 Task: Disable all private vulnerability reporting in the code security and analysis section.
Action: Mouse moved to (1182, 93)
Screenshot: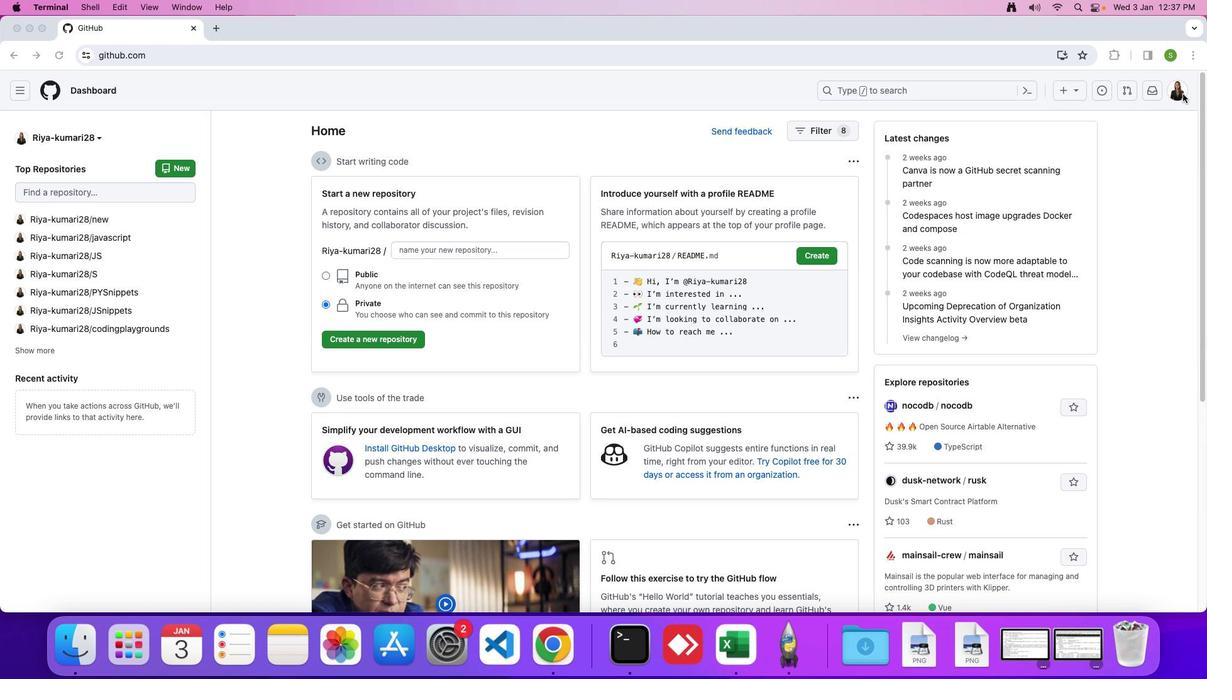 
Action: Mouse pressed left at (1182, 93)
Screenshot: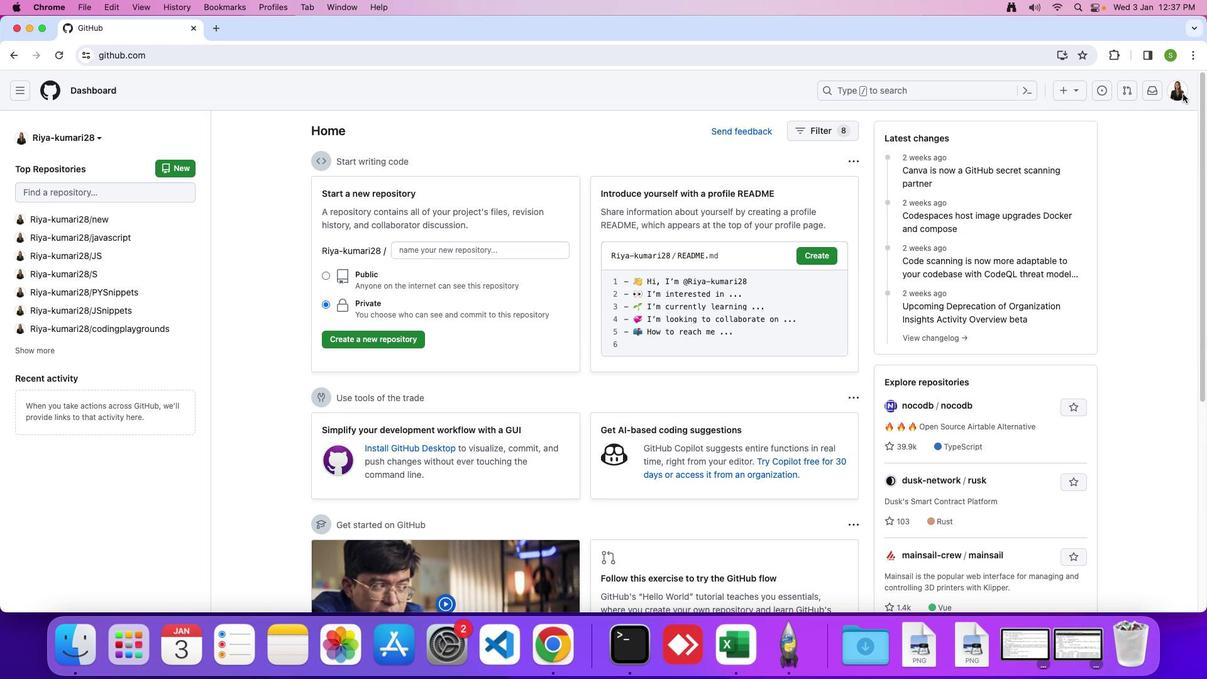 
Action: Mouse moved to (1179, 92)
Screenshot: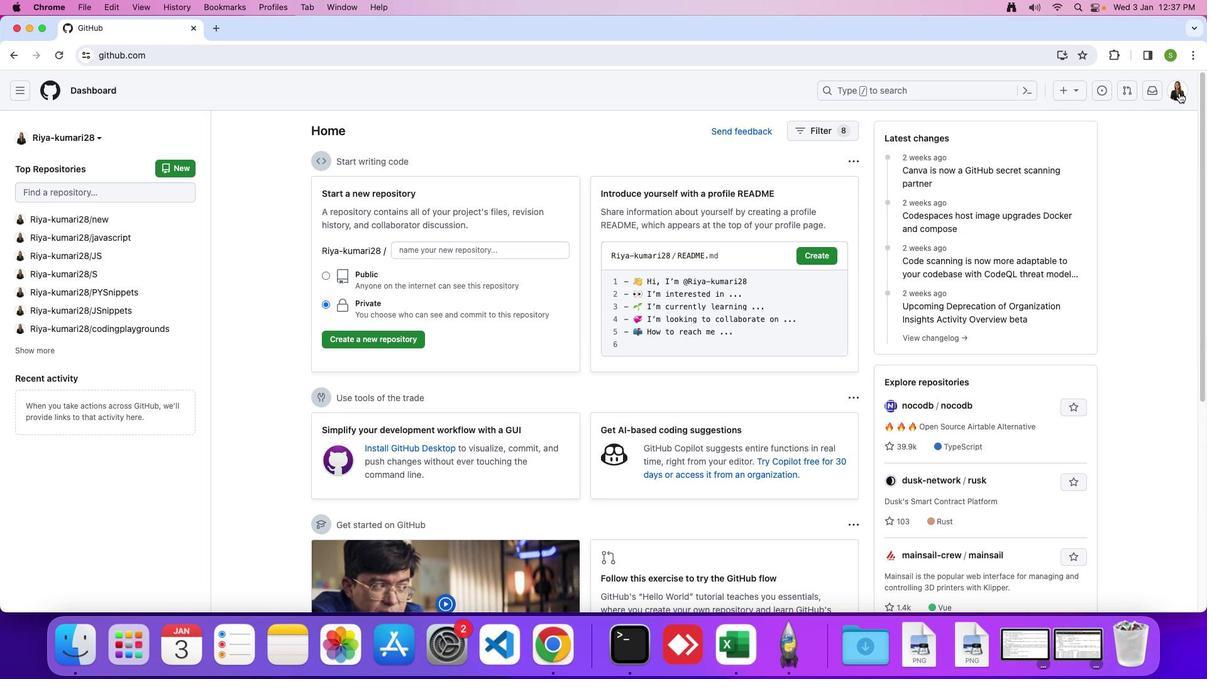 
Action: Mouse pressed left at (1179, 92)
Screenshot: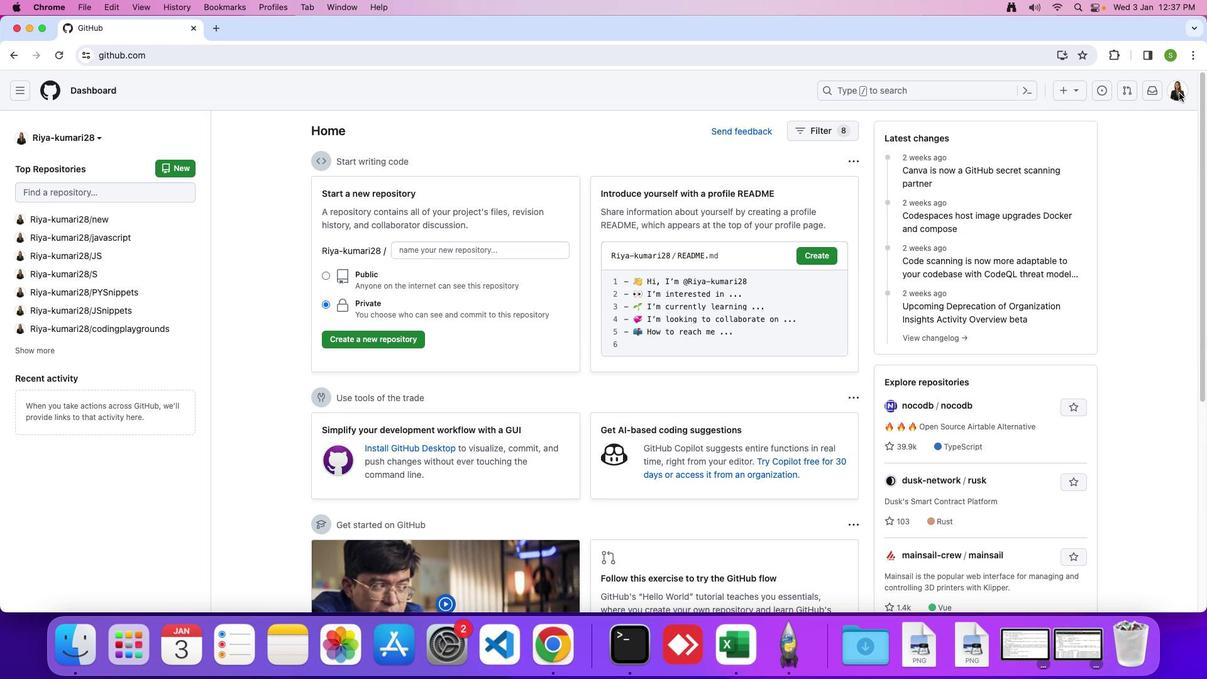 
Action: Mouse moved to (1082, 437)
Screenshot: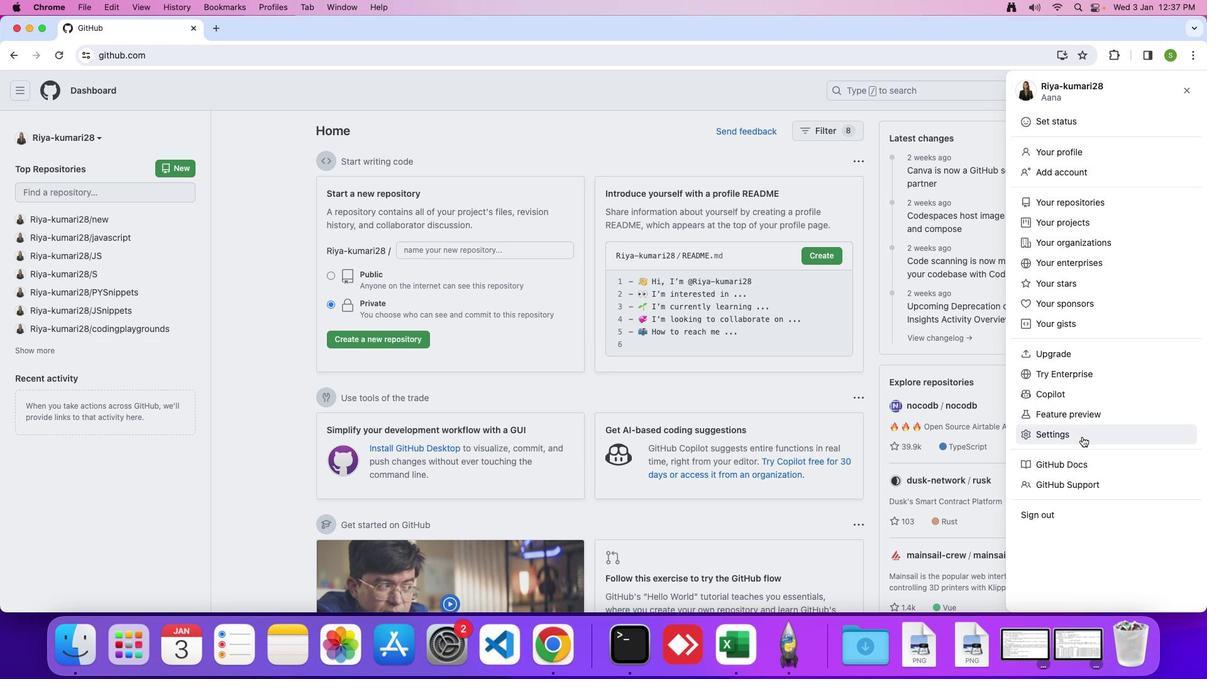 
Action: Mouse pressed left at (1082, 437)
Screenshot: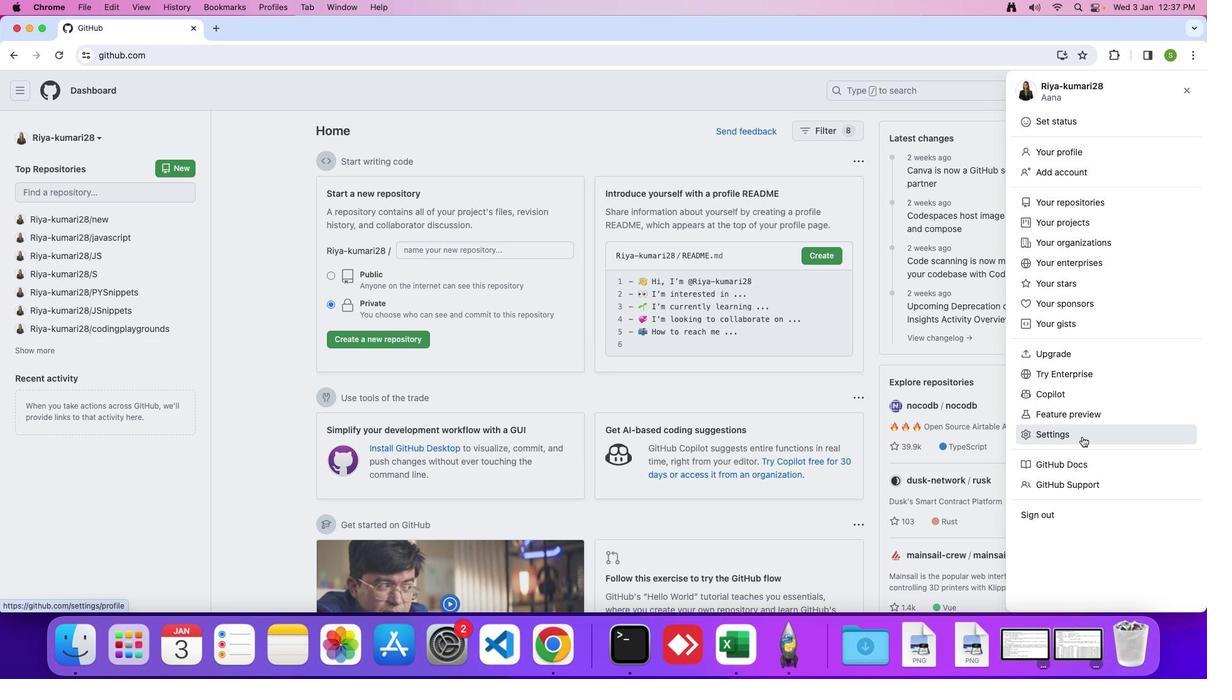 
Action: Mouse moved to (333, 466)
Screenshot: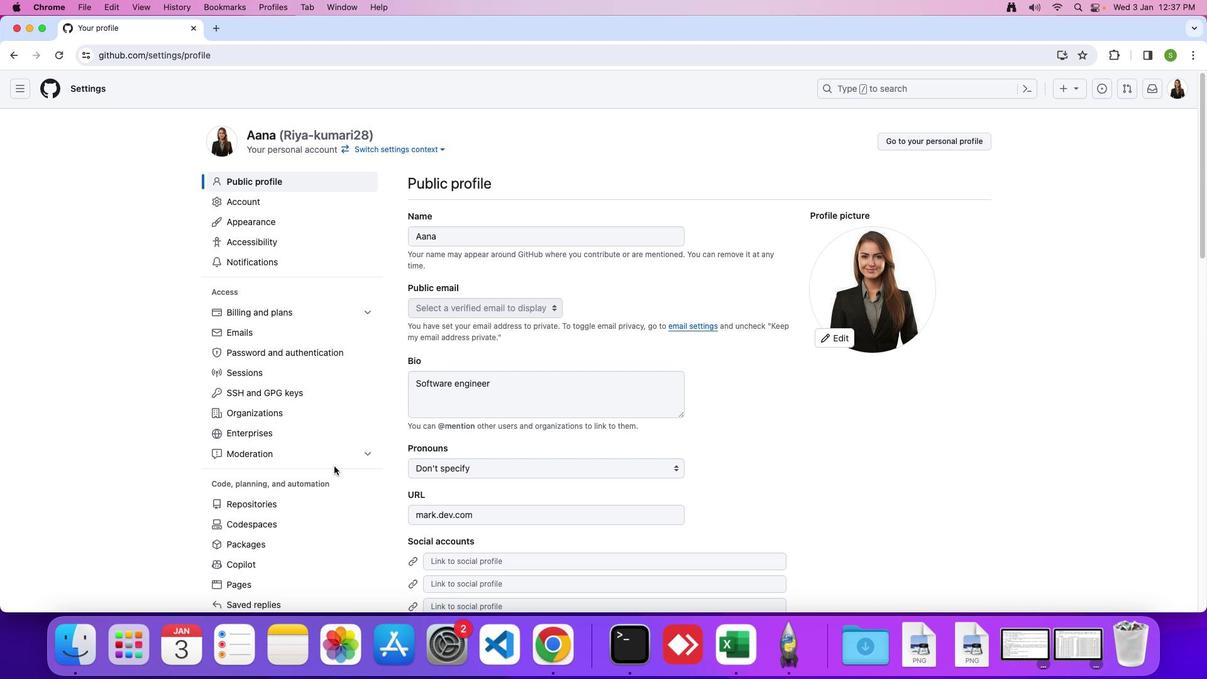 
Action: Mouse scrolled (333, 466) with delta (0, 0)
Screenshot: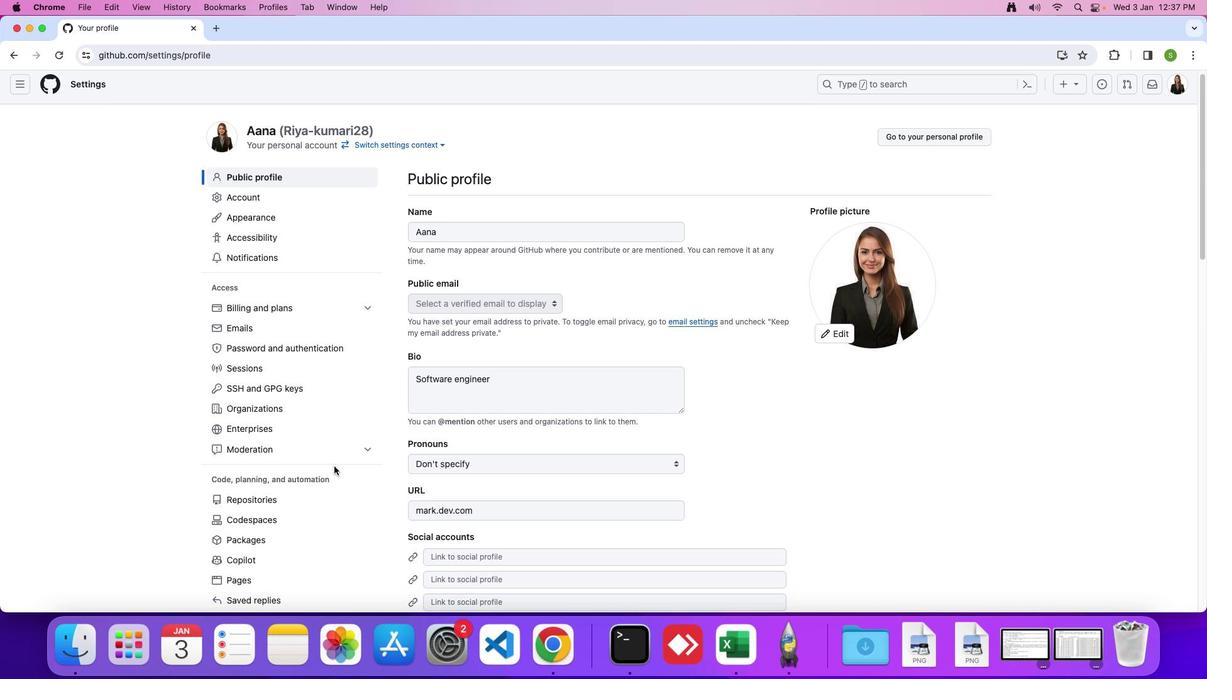 
Action: Mouse moved to (334, 466)
Screenshot: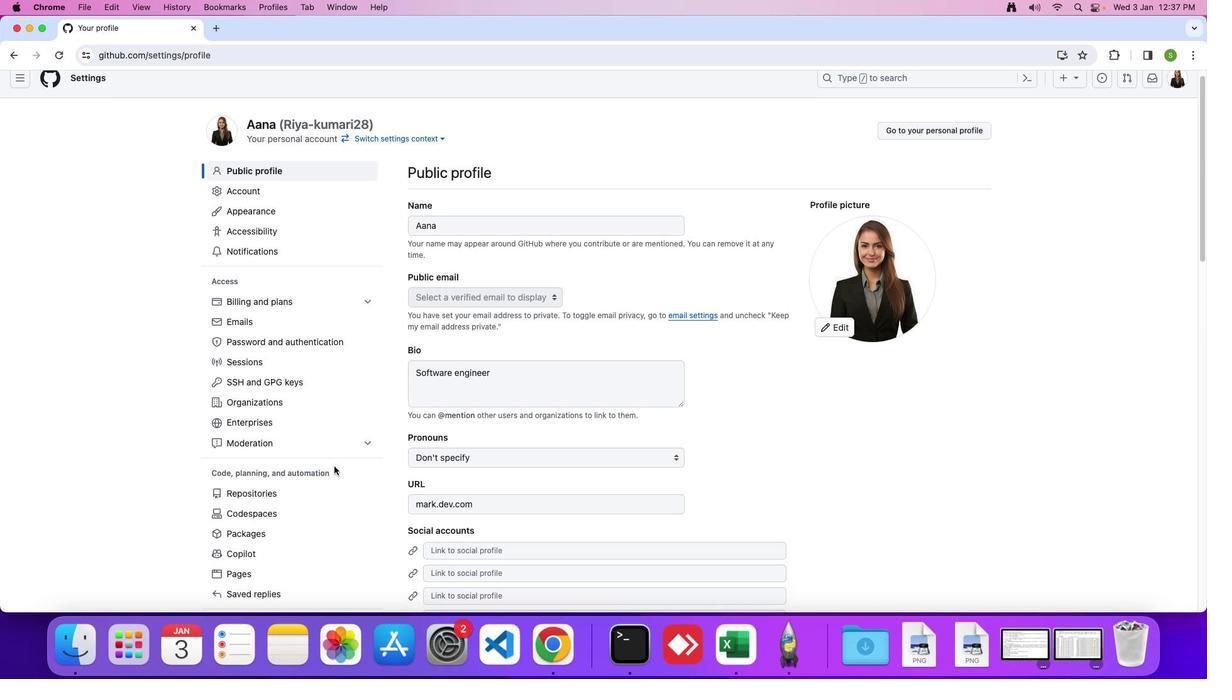 
Action: Mouse scrolled (334, 466) with delta (0, 0)
Screenshot: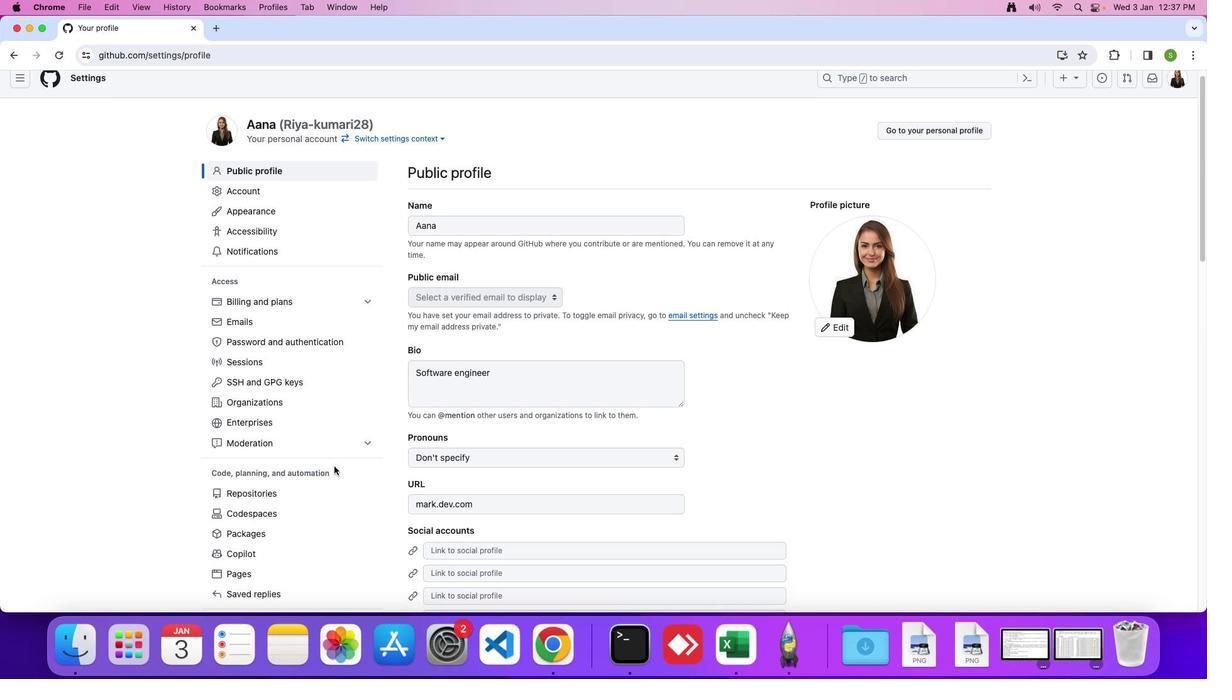 
Action: Mouse moved to (334, 466)
Screenshot: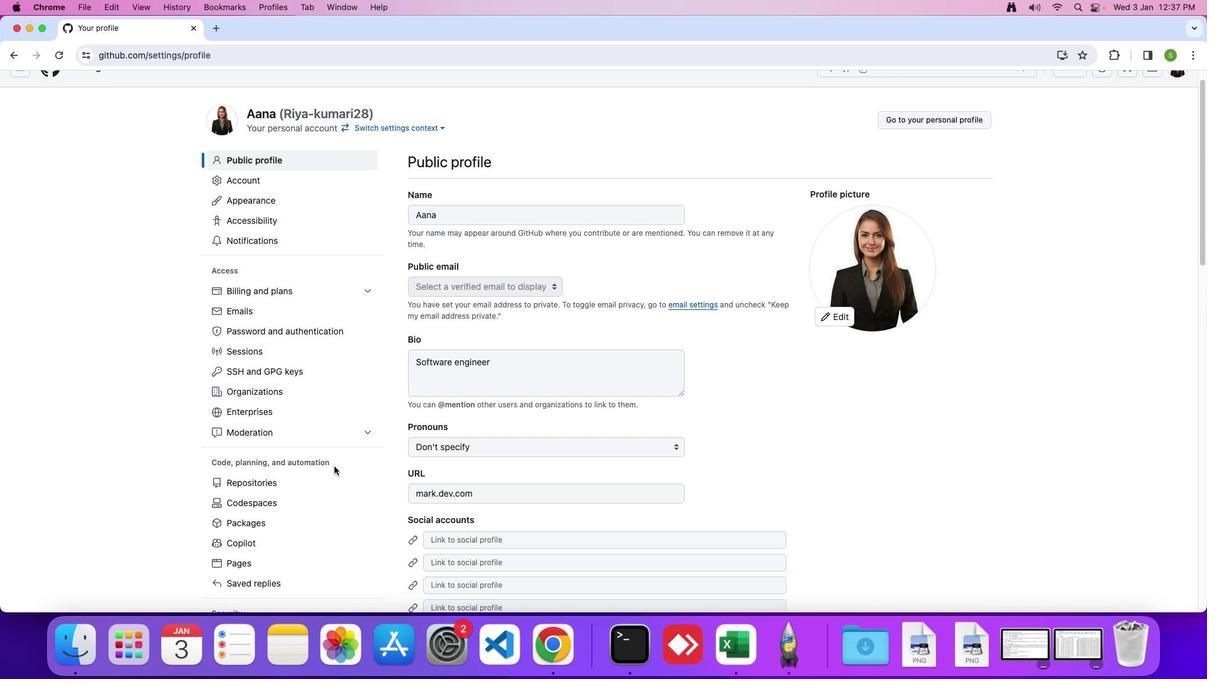 
Action: Mouse scrolled (334, 466) with delta (0, -1)
Screenshot: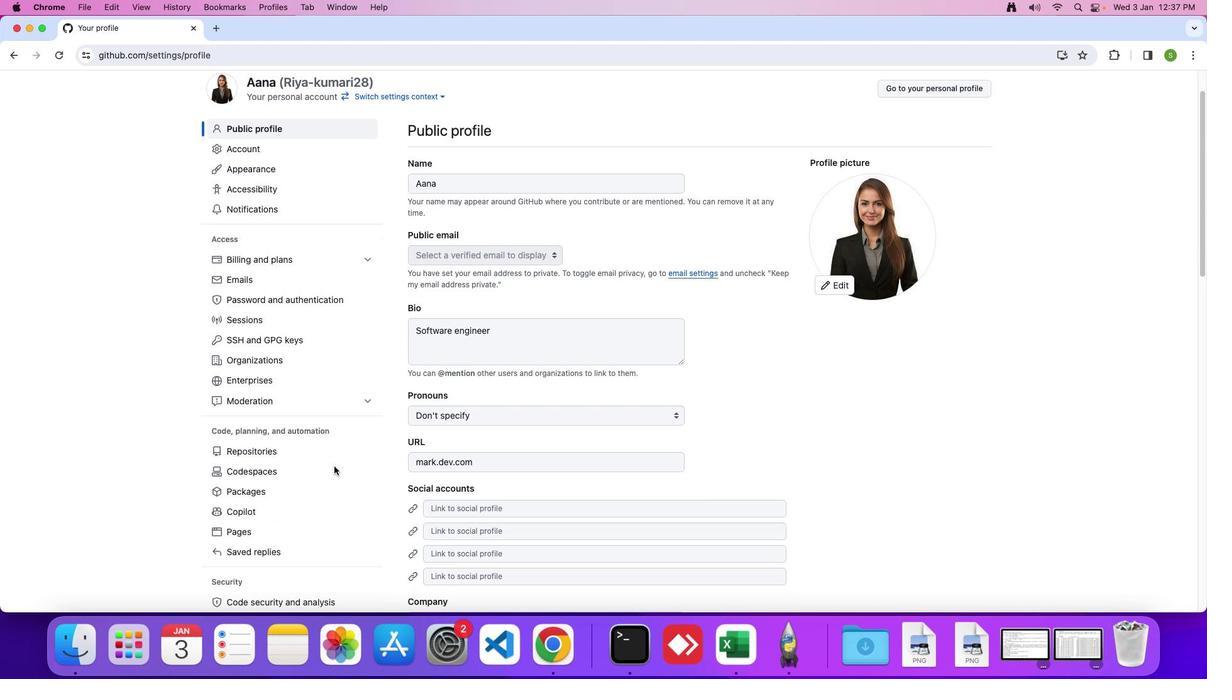 
Action: Mouse moved to (334, 465)
Screenshot: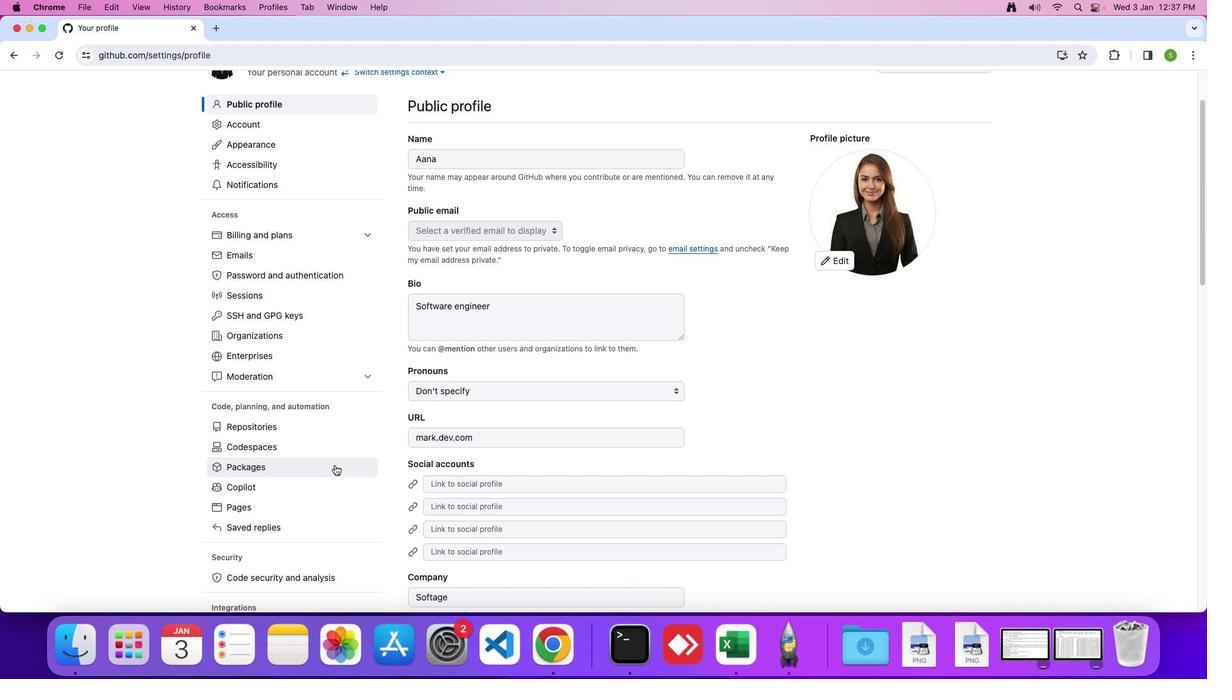 
Action: Mouse scrolled (334, 465) with delta (0, 0)
Screenshot: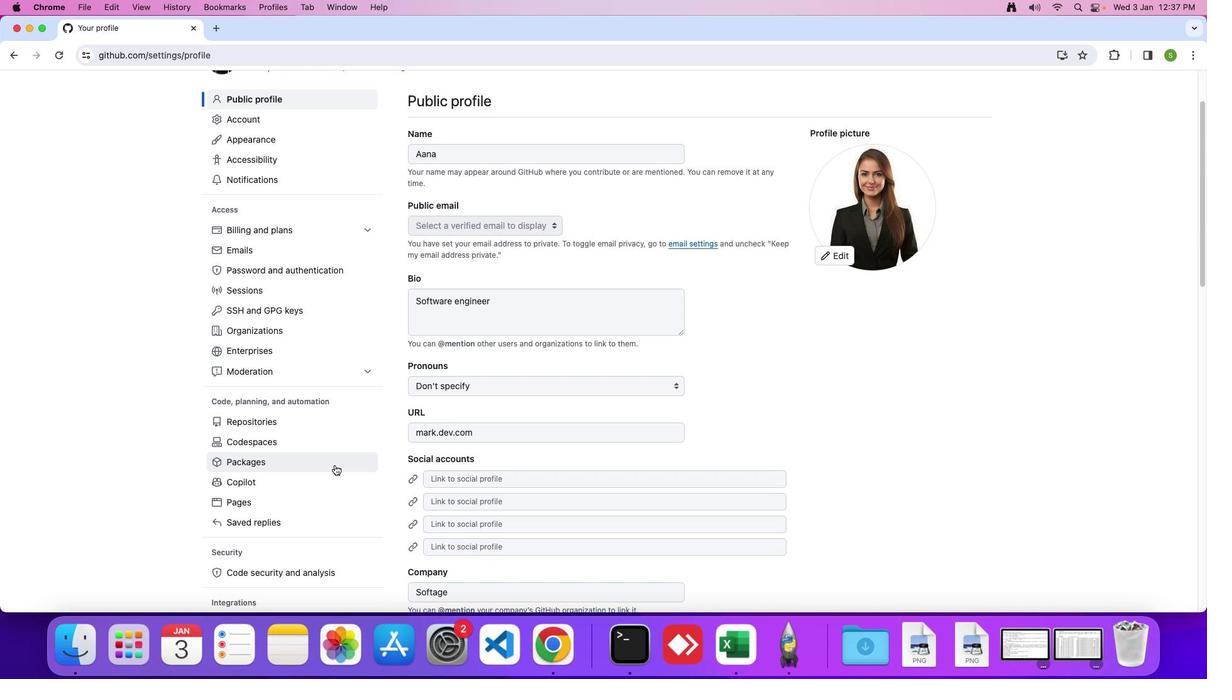 
Action: Mouse moved to (334, 465)
Screenshot: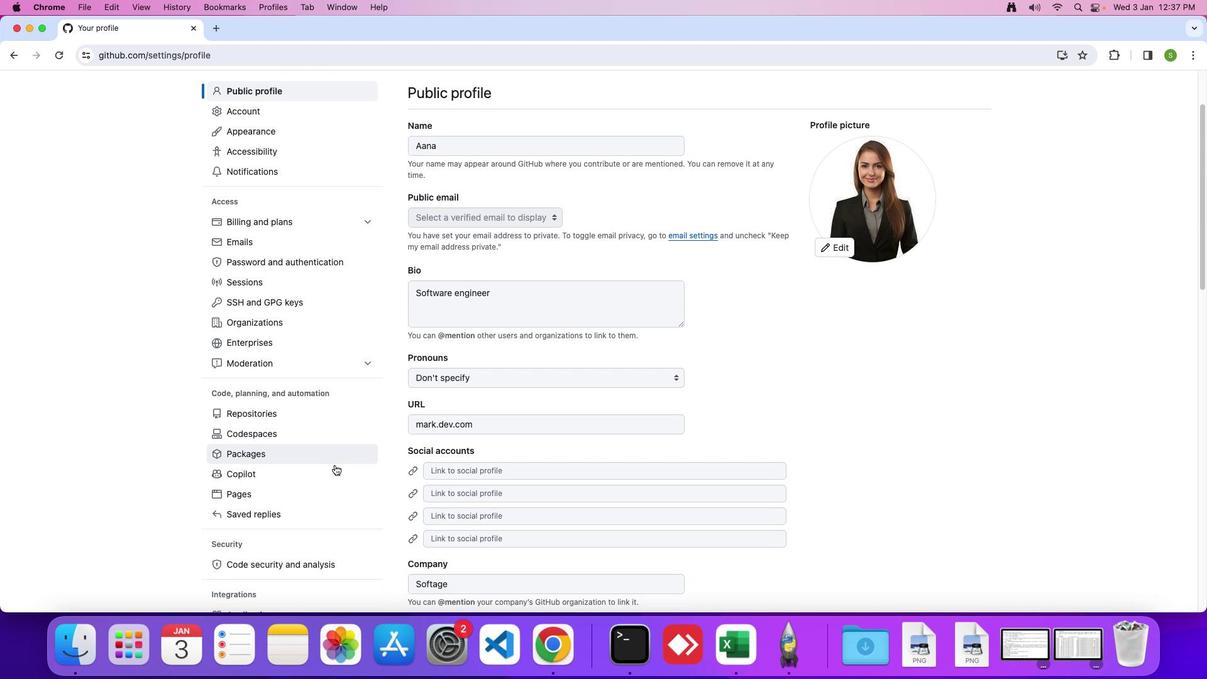 
Action: Mouse scrolled (334, 465) with delta (0, 0)
Screenshot: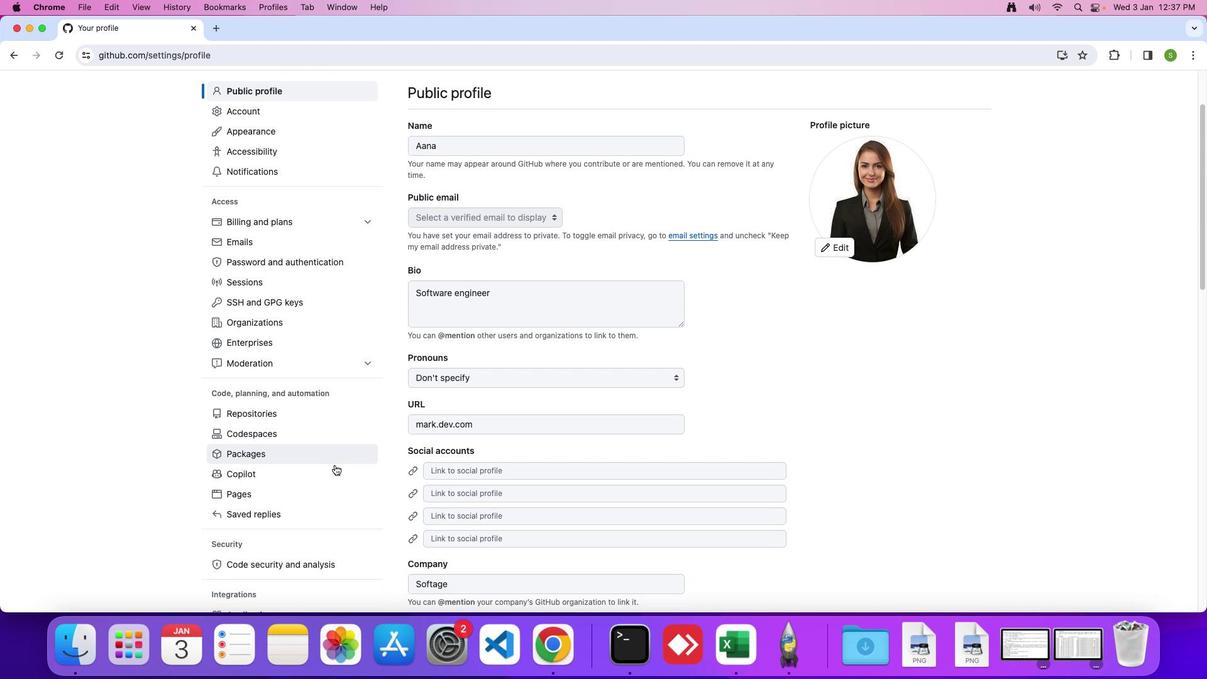 
Action: Mouse moved to (334, 465)
Screenshot: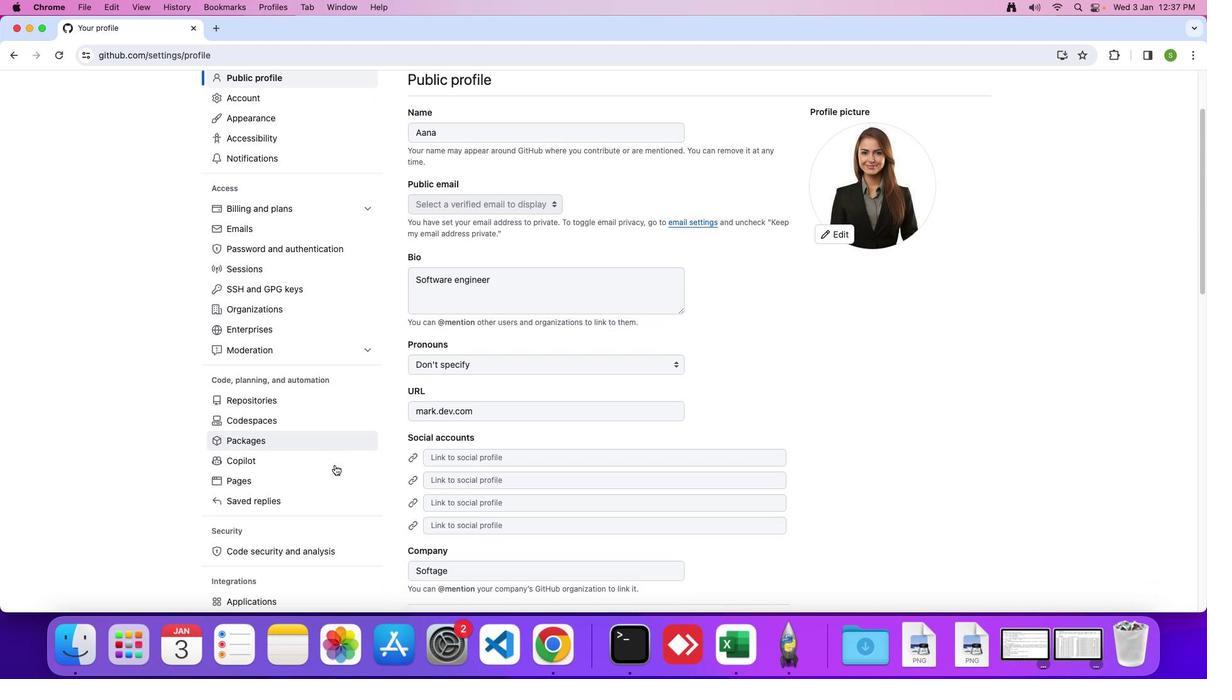 
Action: Mouse scrolled (334, 465) with delta (0, -1)
Screenshot: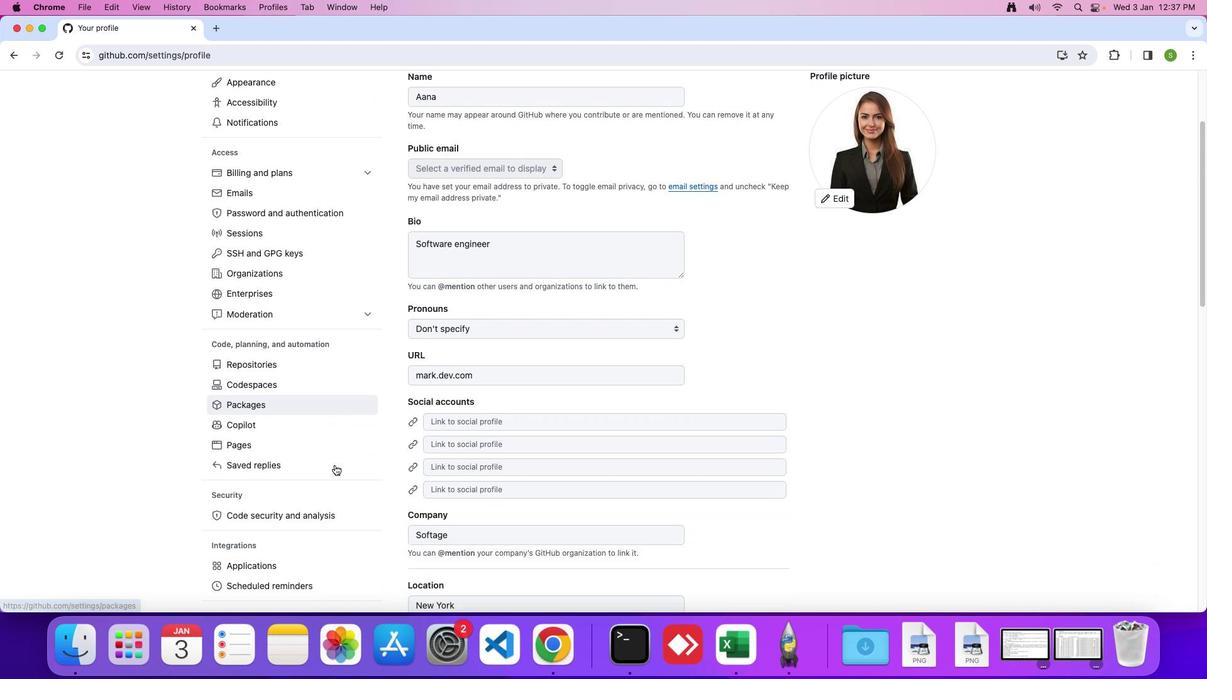 
Action: Mouse moved to (307, 496)
Screenshot: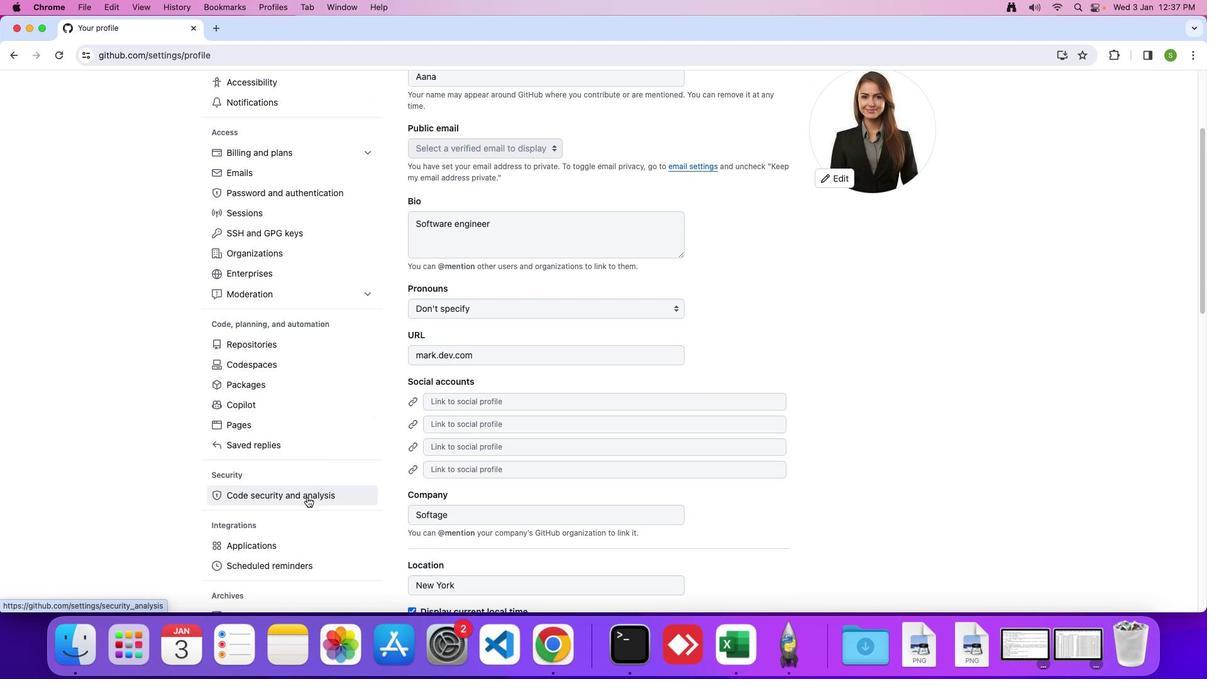 
Action: Mouse pressed left at (307, 496)
Screenshot: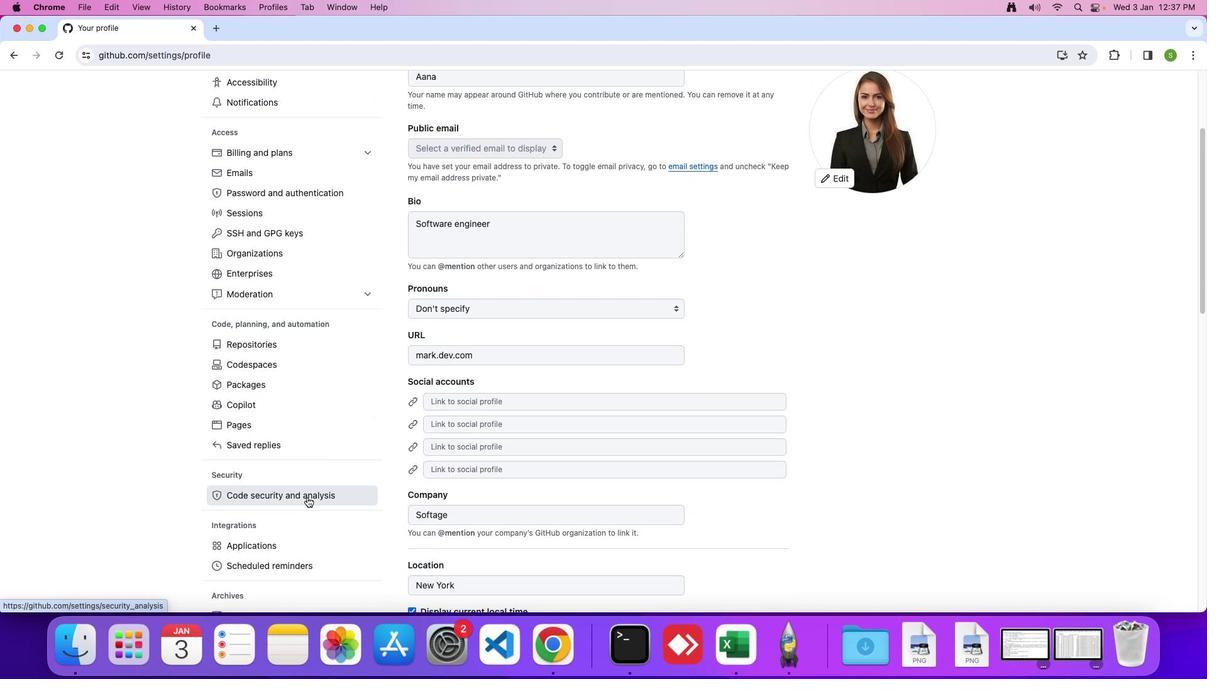 
Action: Mouse moved to (604, 477)
Screenshot: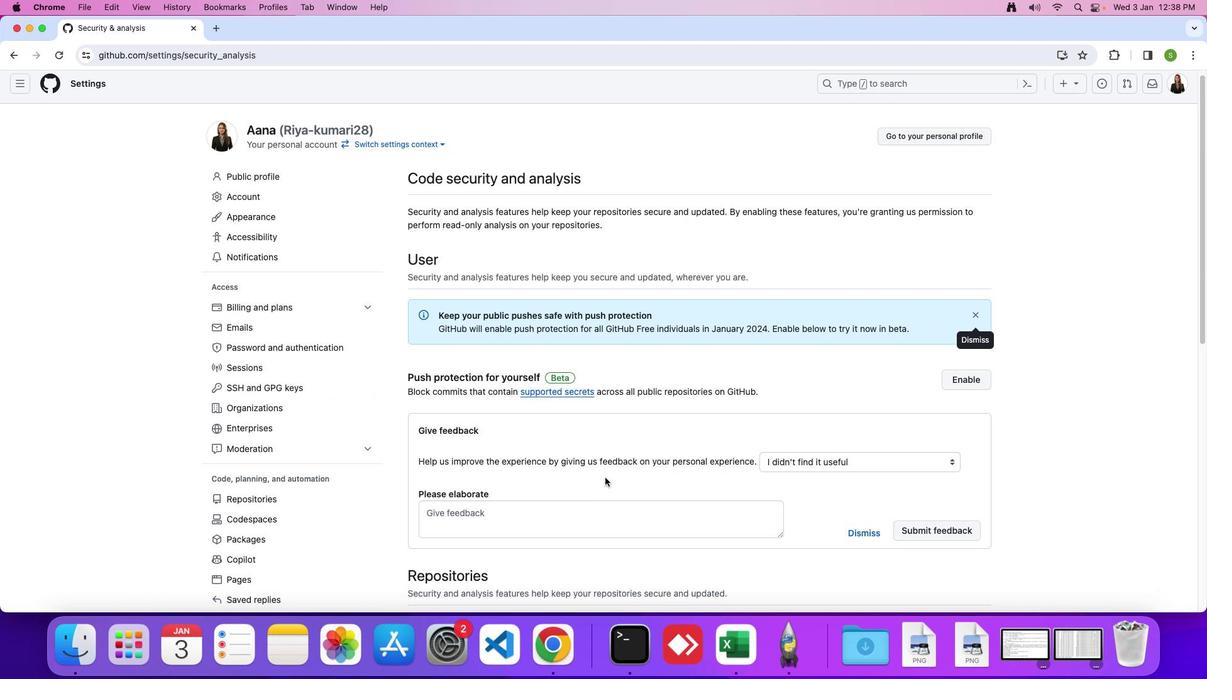 
Action: Mouse scrolled (604, 477) with delta (0, 0)
Screenshot: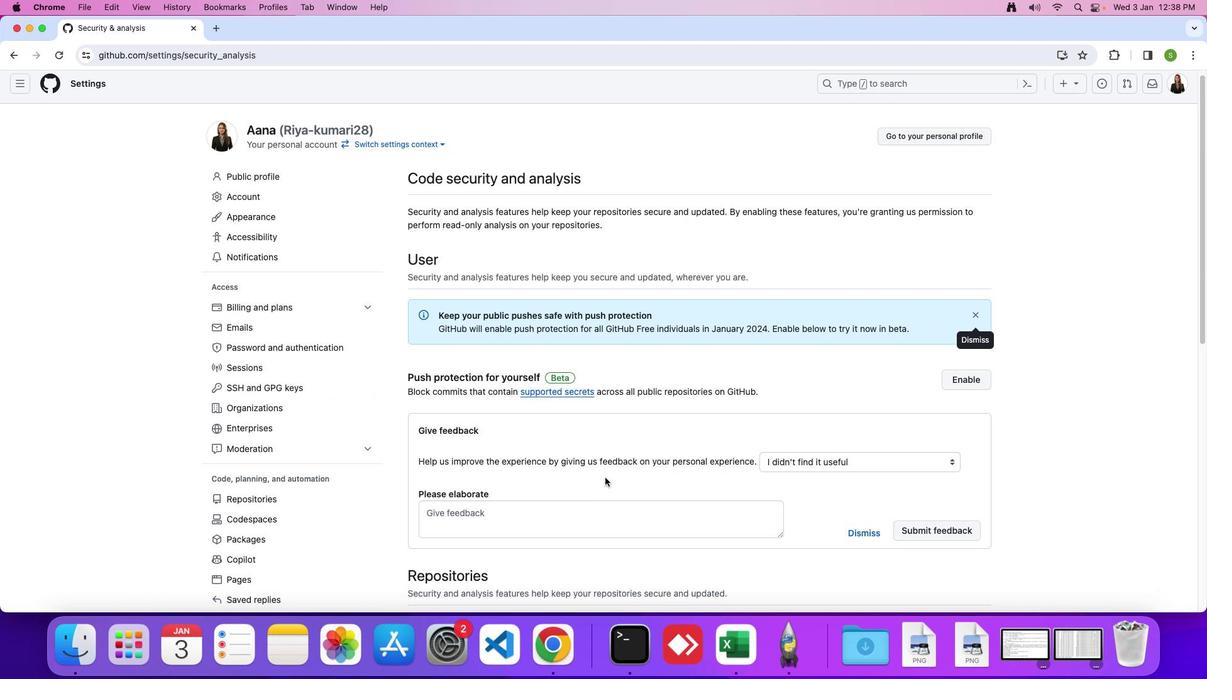 
Action: Mouse moved to (604, 477)
Screenshot: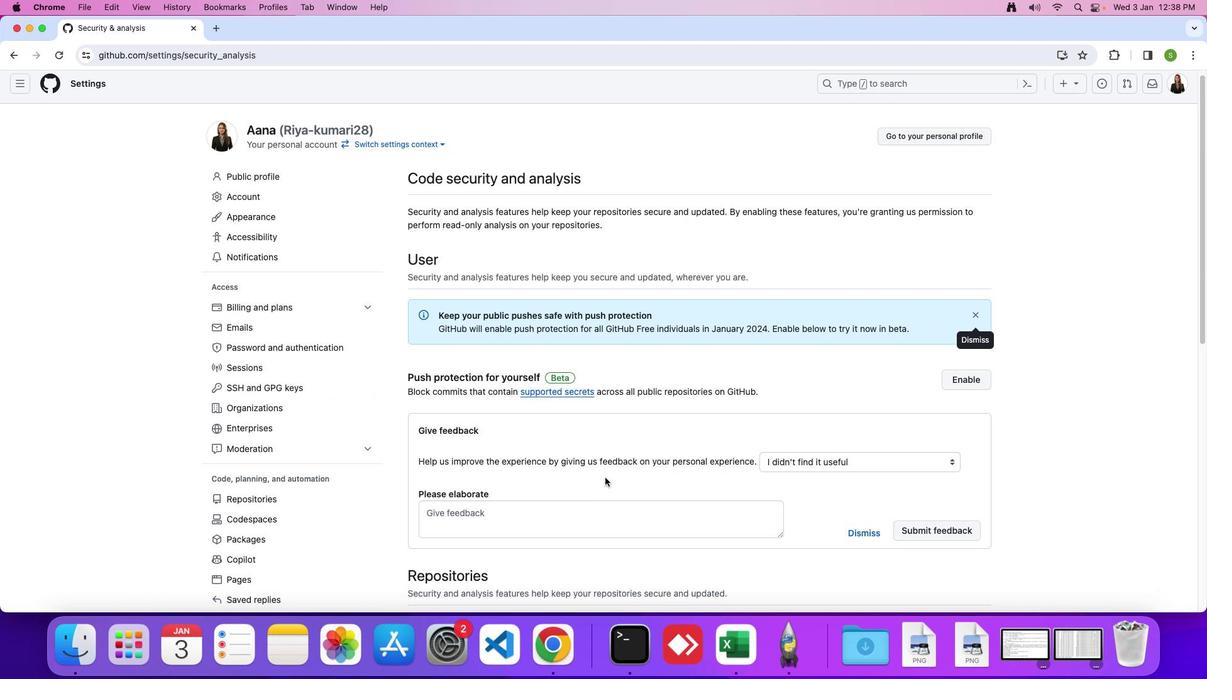 
Action: Mouse scrolled (604, 477) with delta (0, 0)
Screenshot: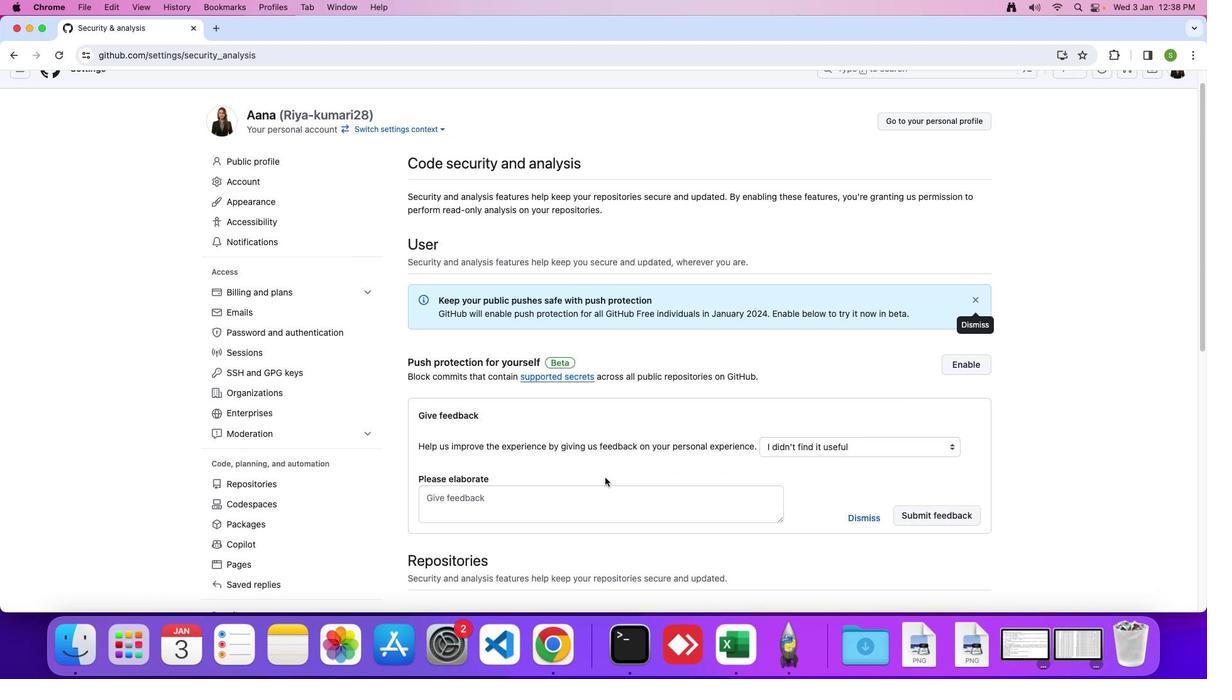 
Action: Mouse moved to (604, 477)
Screenshot: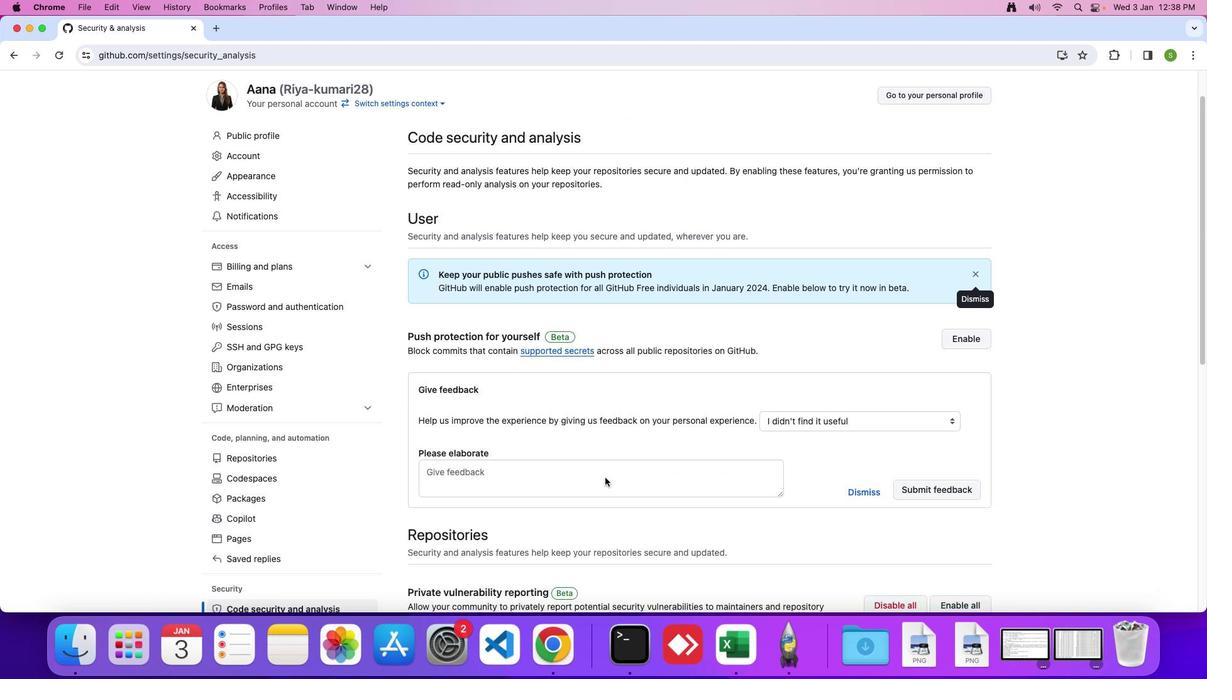 
Action: Mouse scrolled (604, 477) with delta (0, -1)
Screenshot: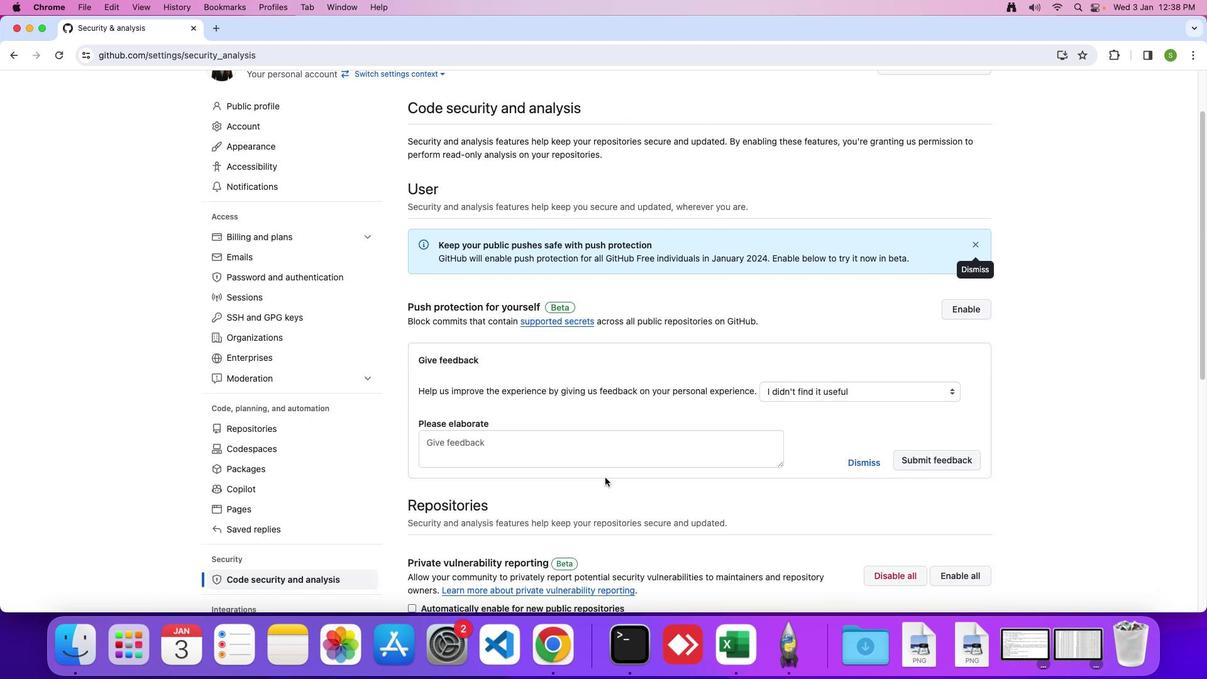 
Action: Mouse scrolled (604, 477) with delta (0, 0)
Screenshot: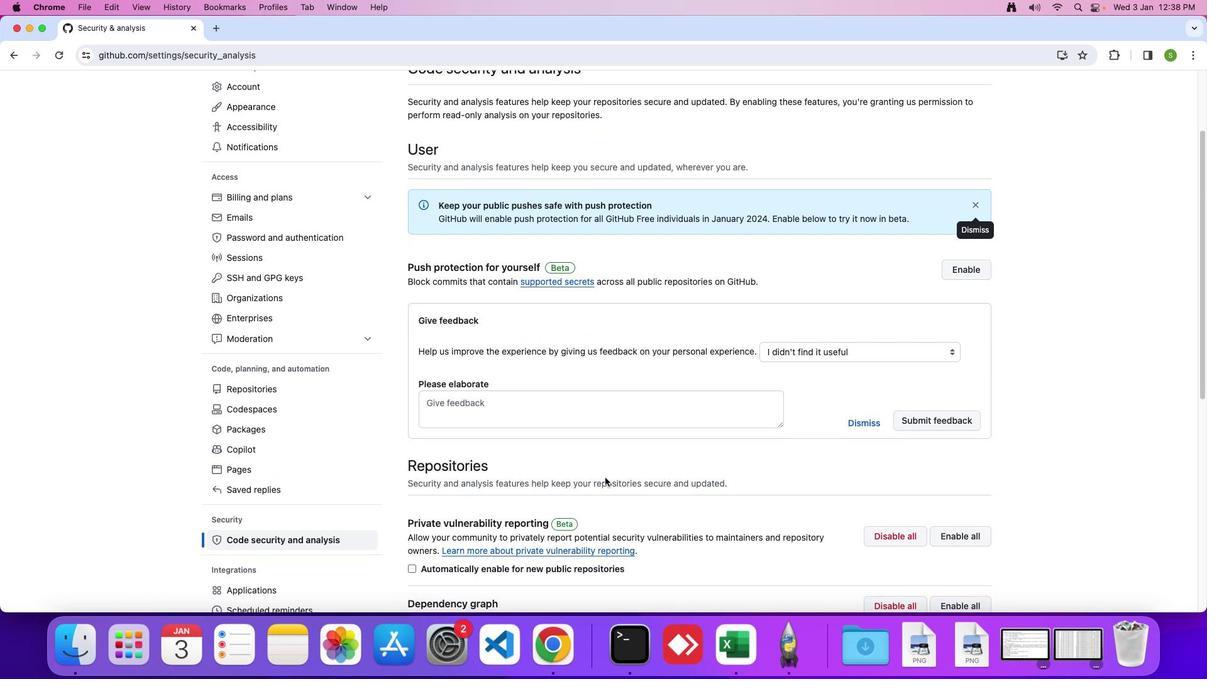 
Action: Mouse scrolled (604, 477) with delta (0, 0)
Screenshot: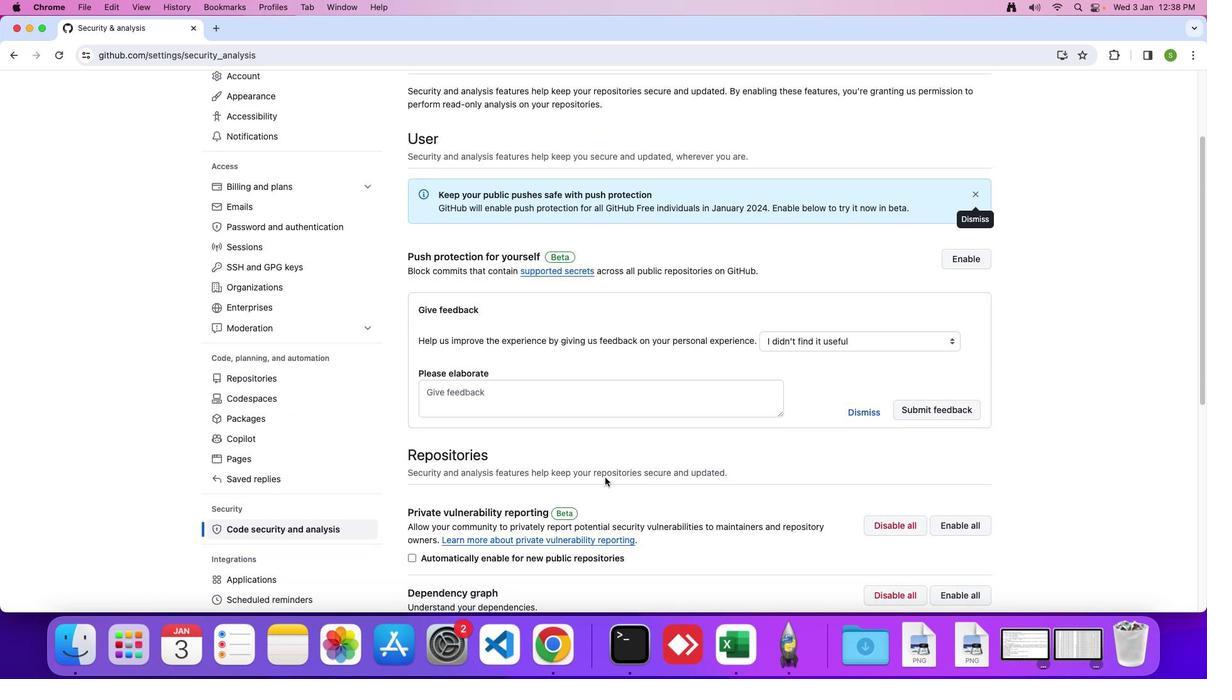 
Action: Mouse scrolled (604, 477) with delta (0, 0)
Screenshot: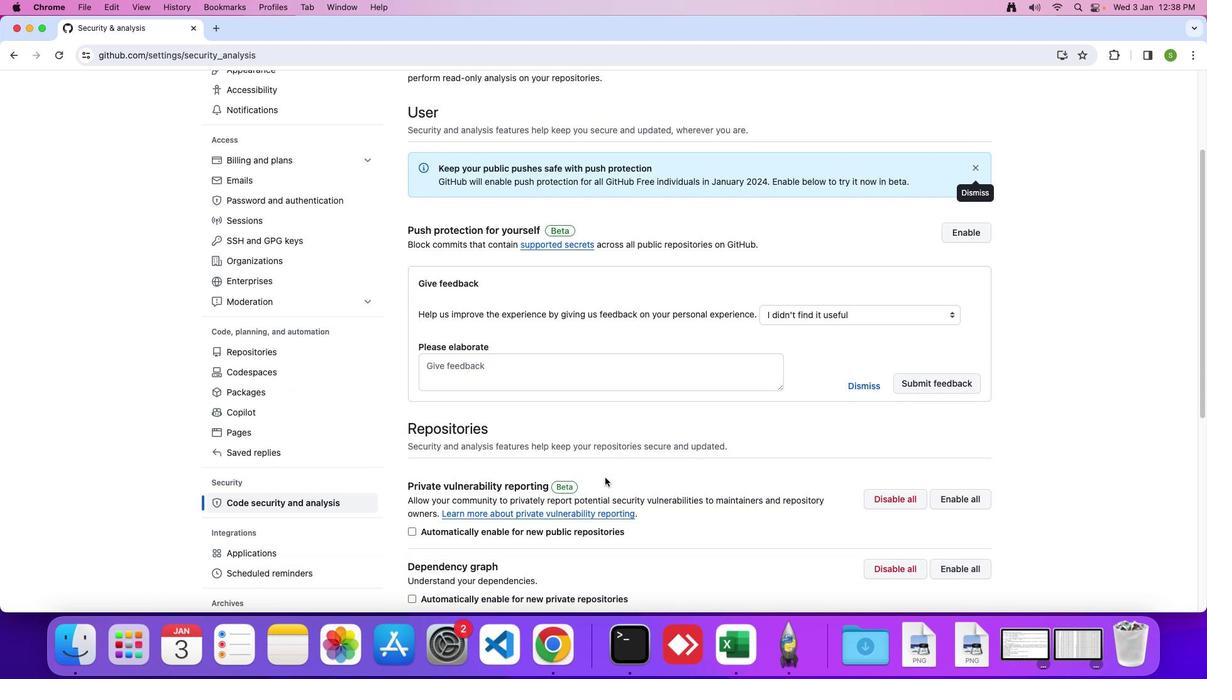 
Action: Mouse moved to (886, 483)
Screenshot: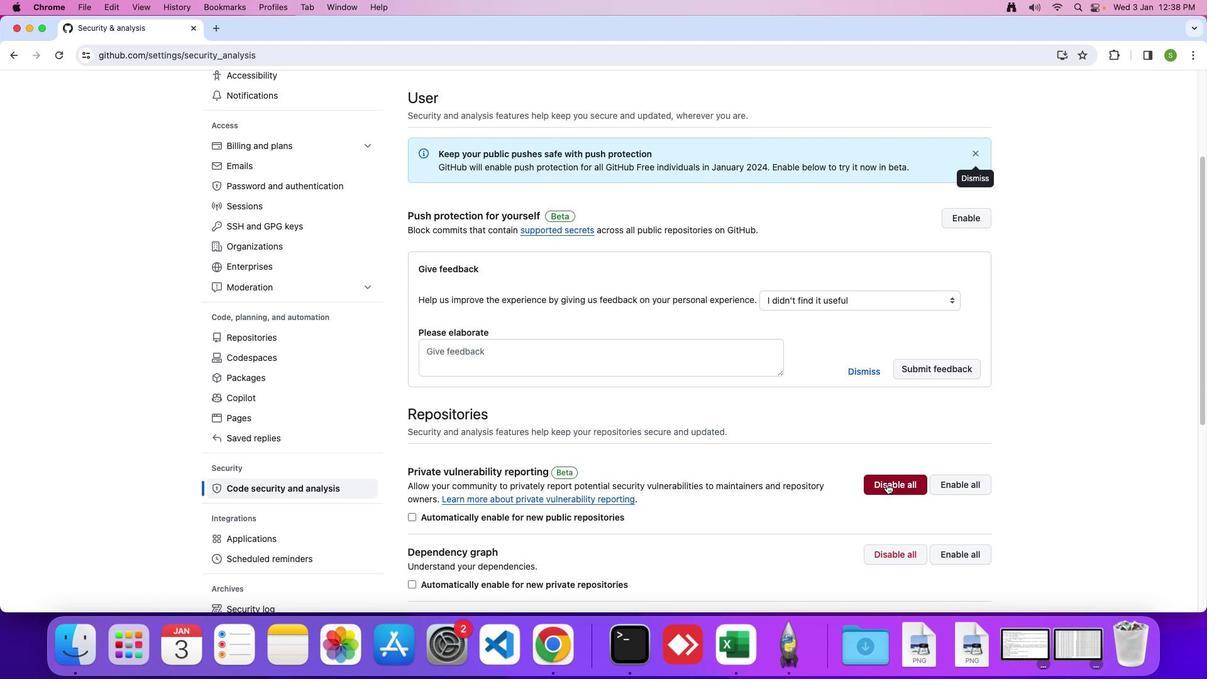 
Action: Mouse pressed left at (886, 483)
Screenshot: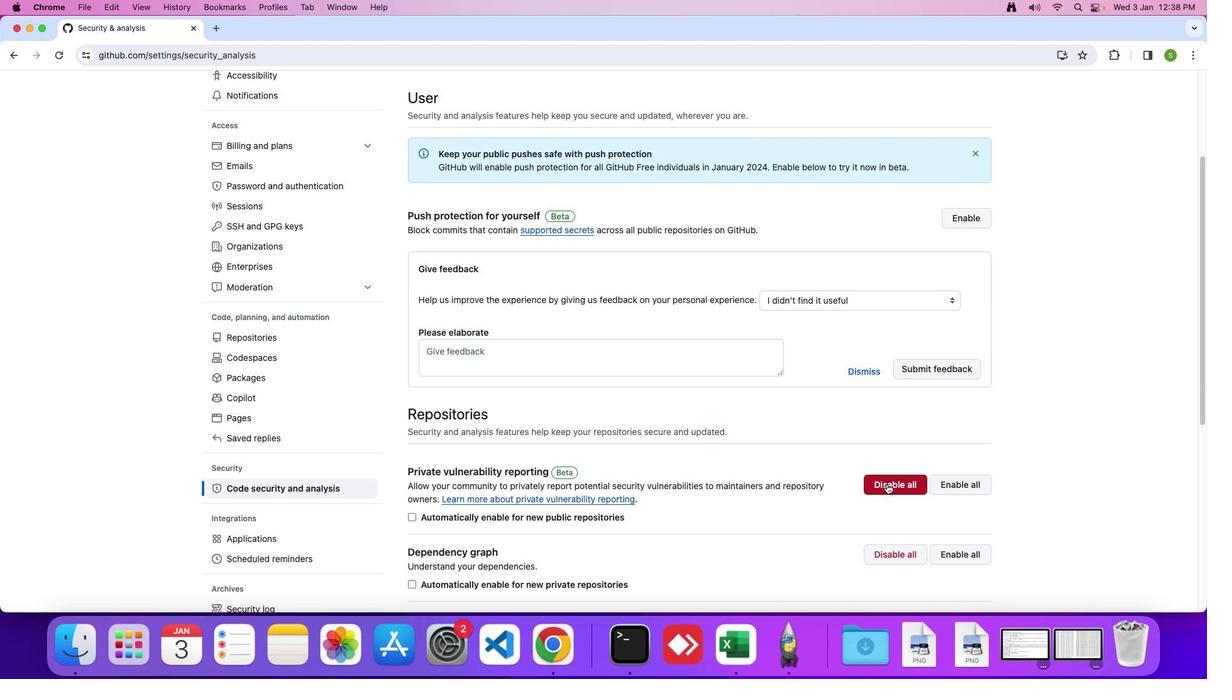 
Action: Mouse moved to (597, 250)
Screenshot: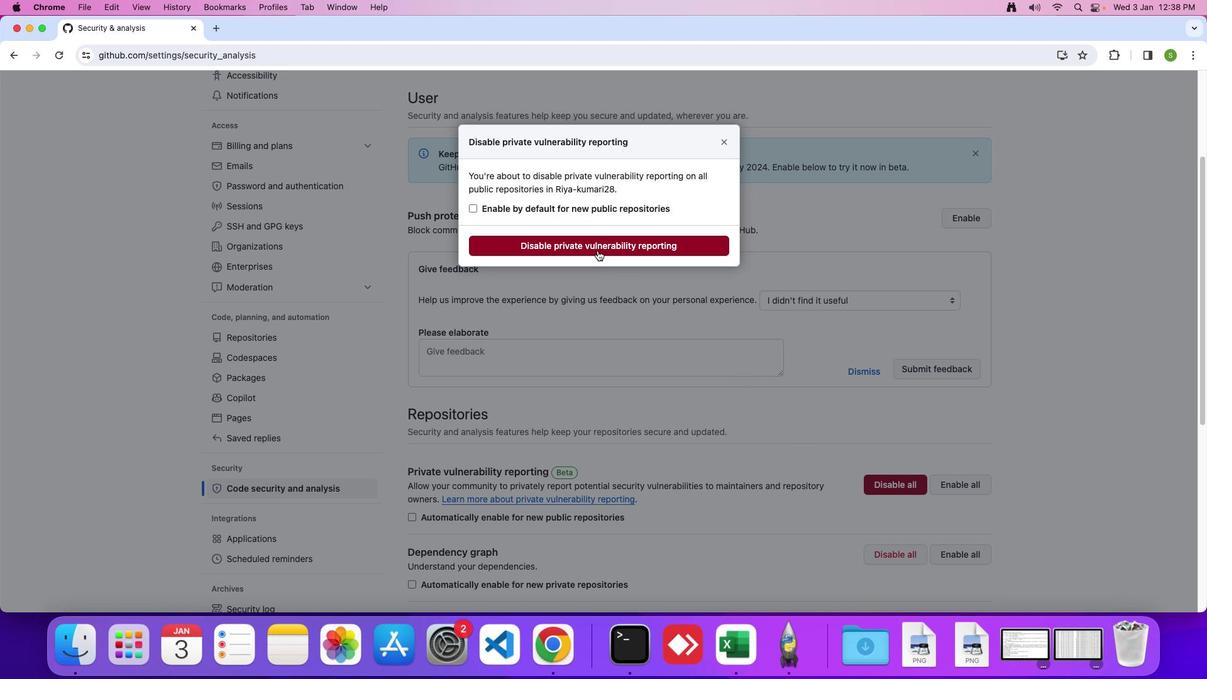 
Action: Mouse pressed left at (597, 250)
Screenshot: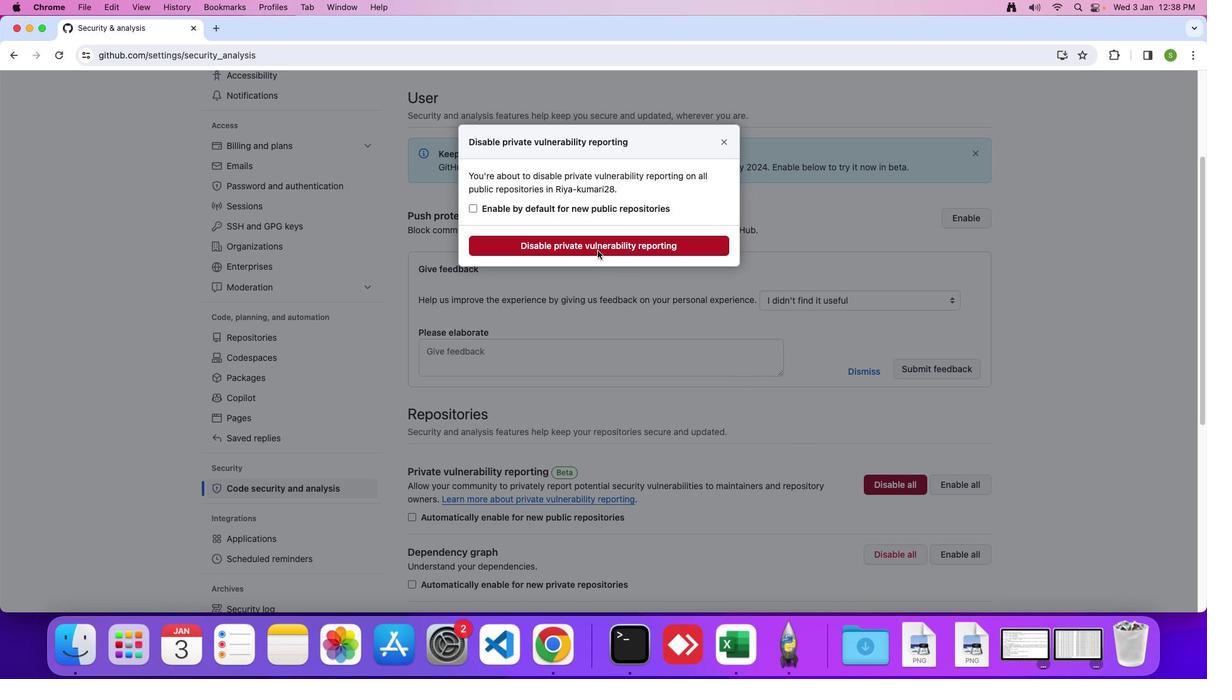 
Action: Mouse moved to (599, 252)
Screenshot: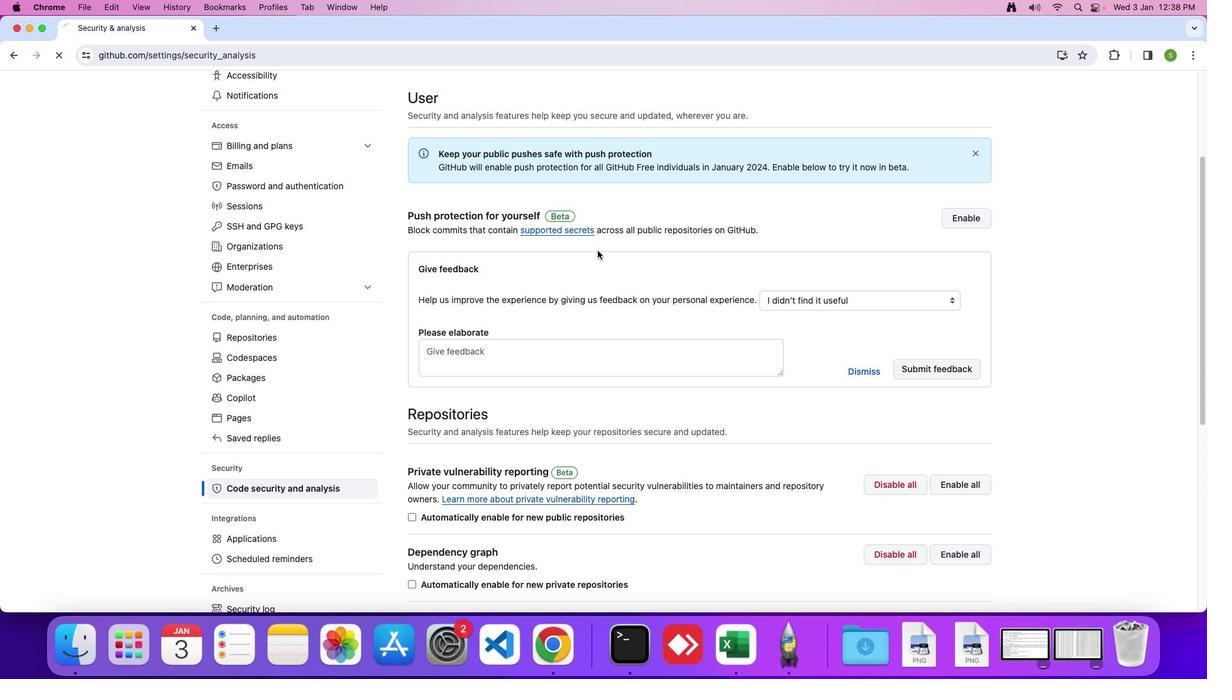 
